 Task: Show my post notifications.
Action: Mouse moved to (277, 285)
Screenshot: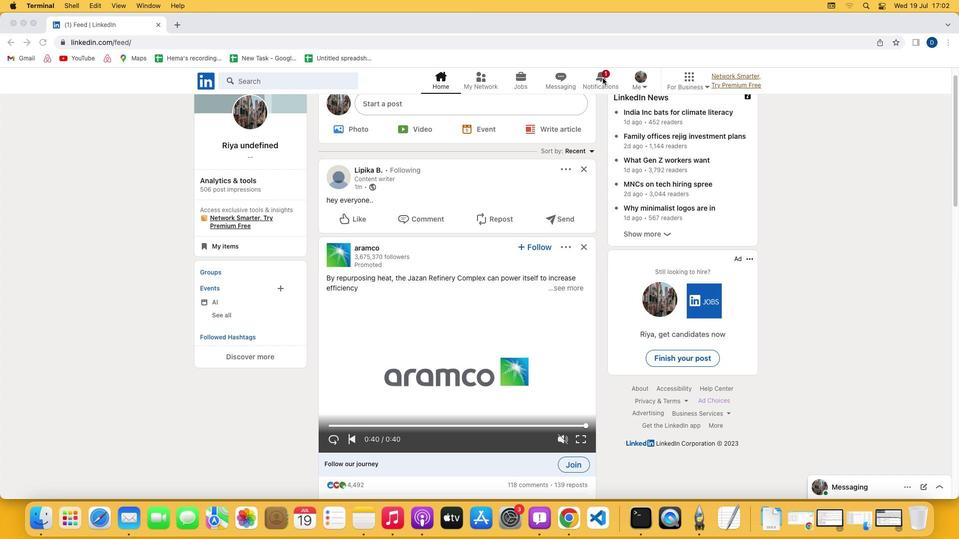 
Action: Mouse pressed left at (277, 285)
Screenshot: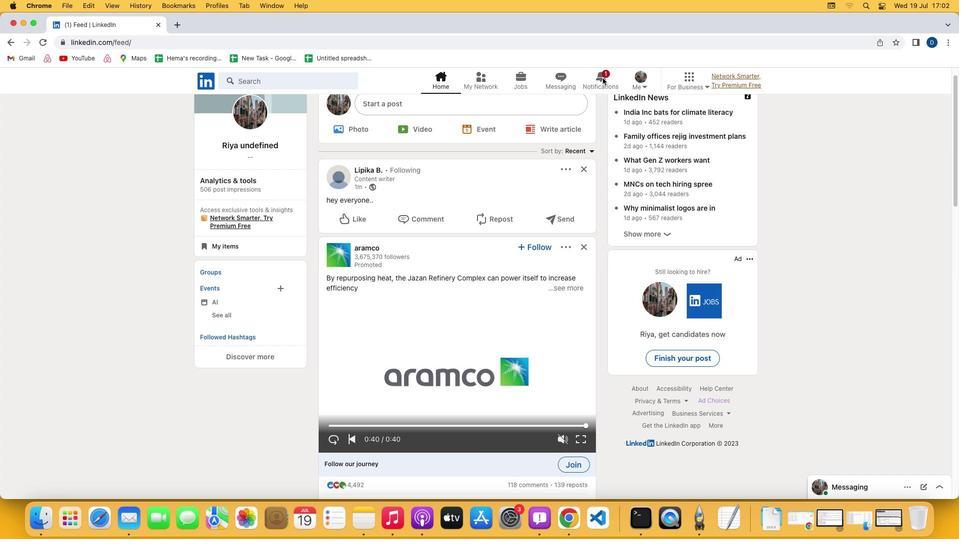 
Action: Mouse moved to (277, 285)
Screenshot: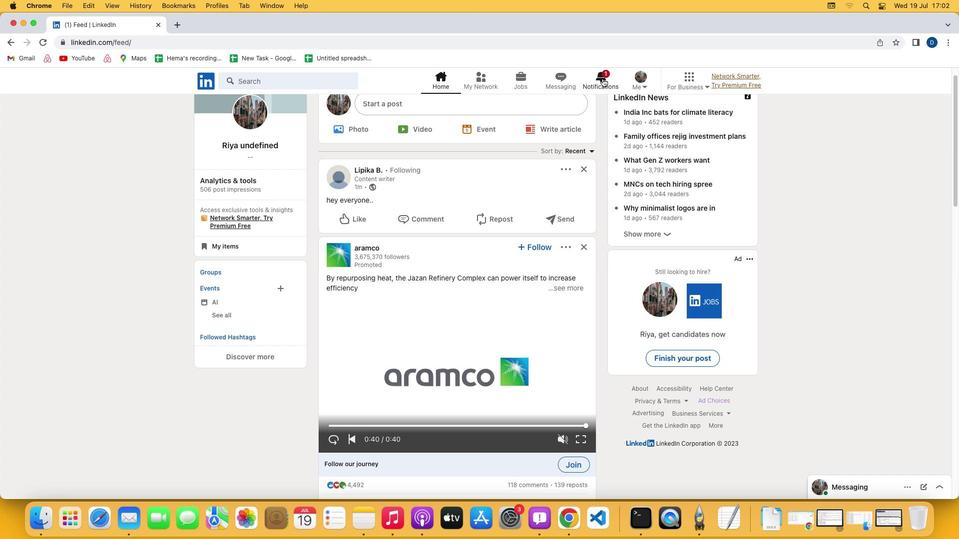 
Action: Mouse pressed left at (277, 285)
Screenshot: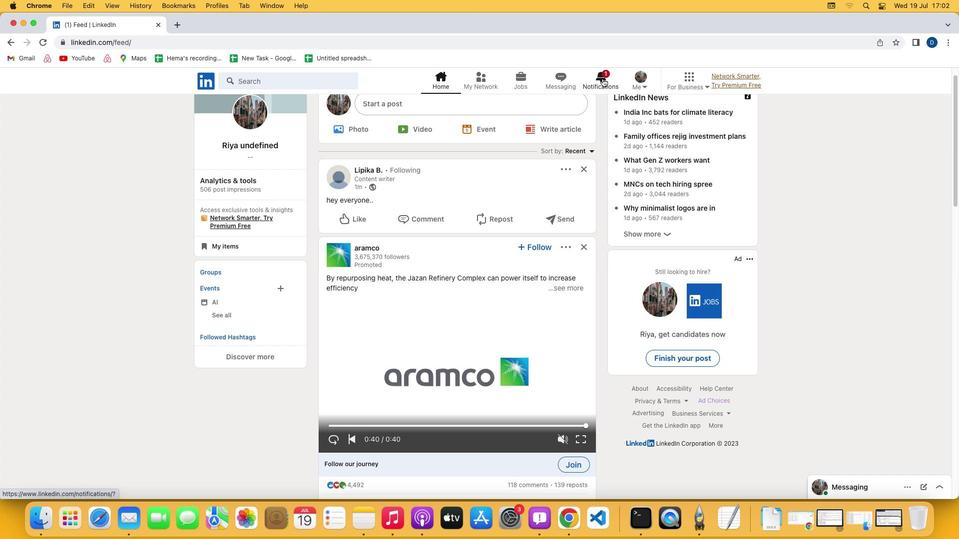 
Action: Mouse moved to (393, 127)
Screenshot: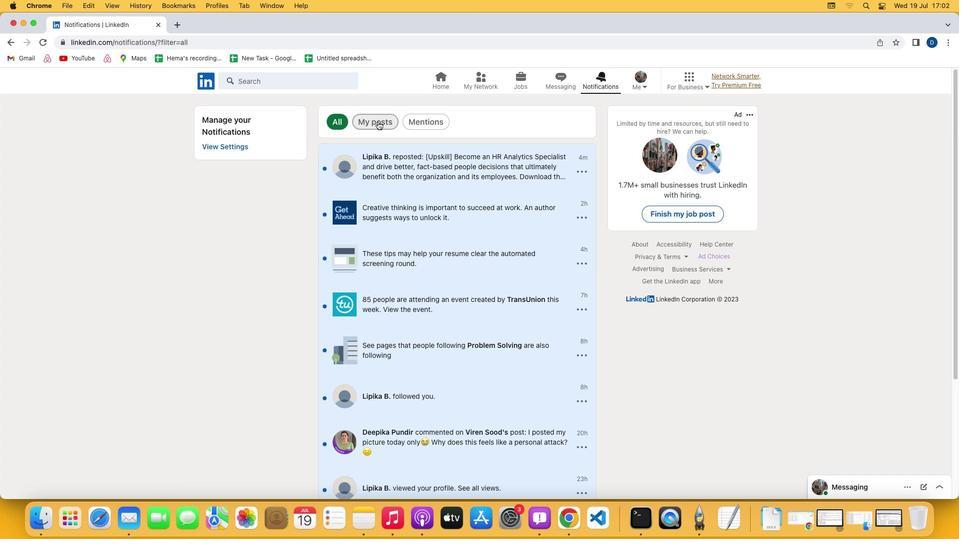 
Action: Mouse pressed left at (393, 127)
Screenshot: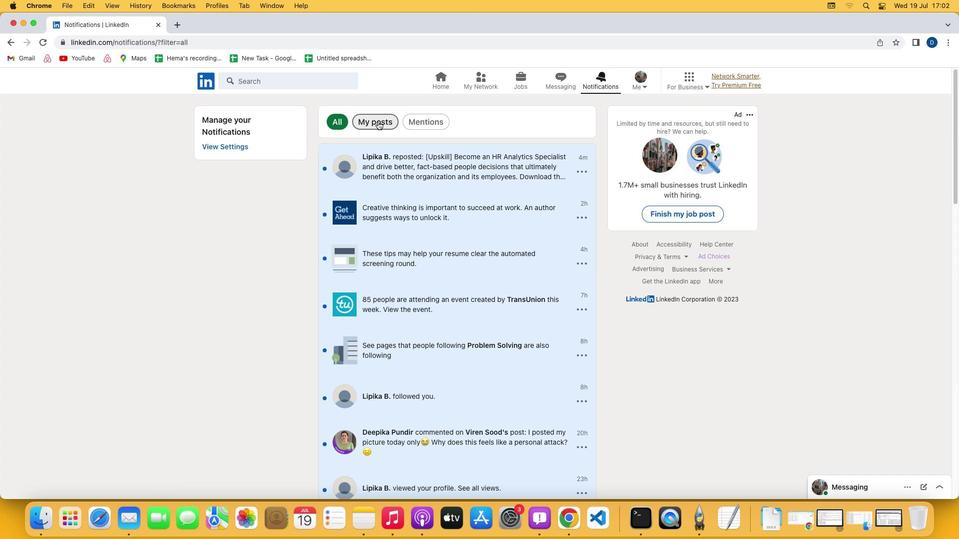 
Action: Mouse moved to (318, 6)
Screenshot: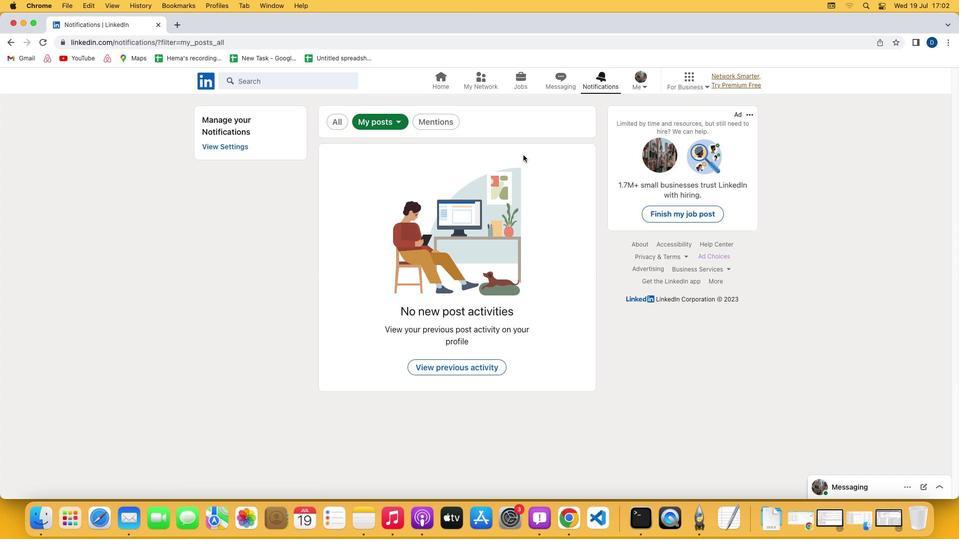 
